 Task: Create a new spreadsheet using the template "Personal: Travel Planner".
Action: Mouse moved to (49, 98)
Screenshot: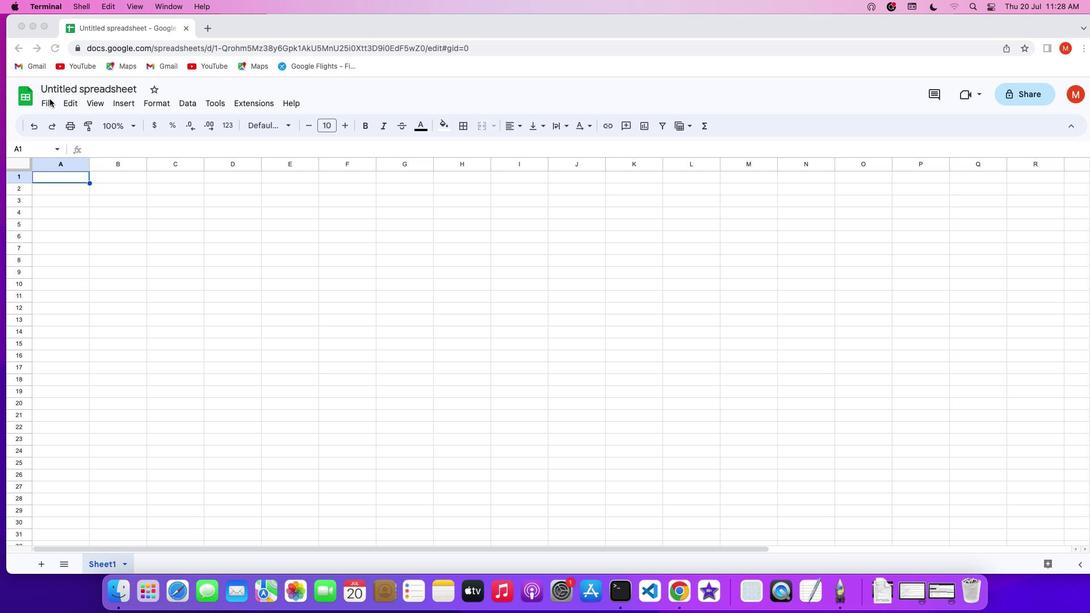 
Action: Mouse pressed left at (49, 98)
Screenshot: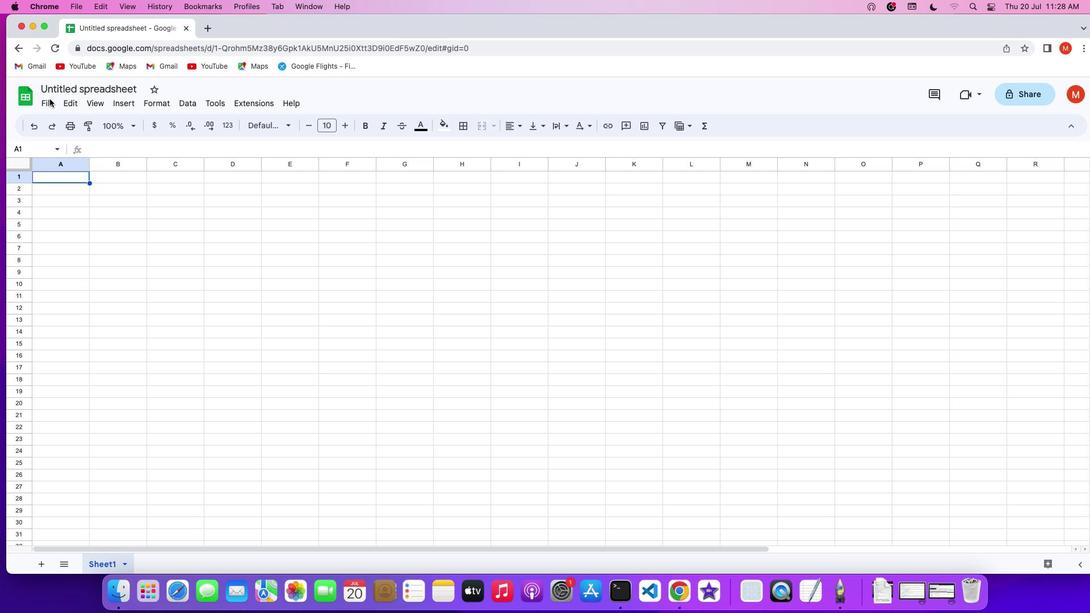 
Action: Mouse pressed left at (49, 98)
Screenshot: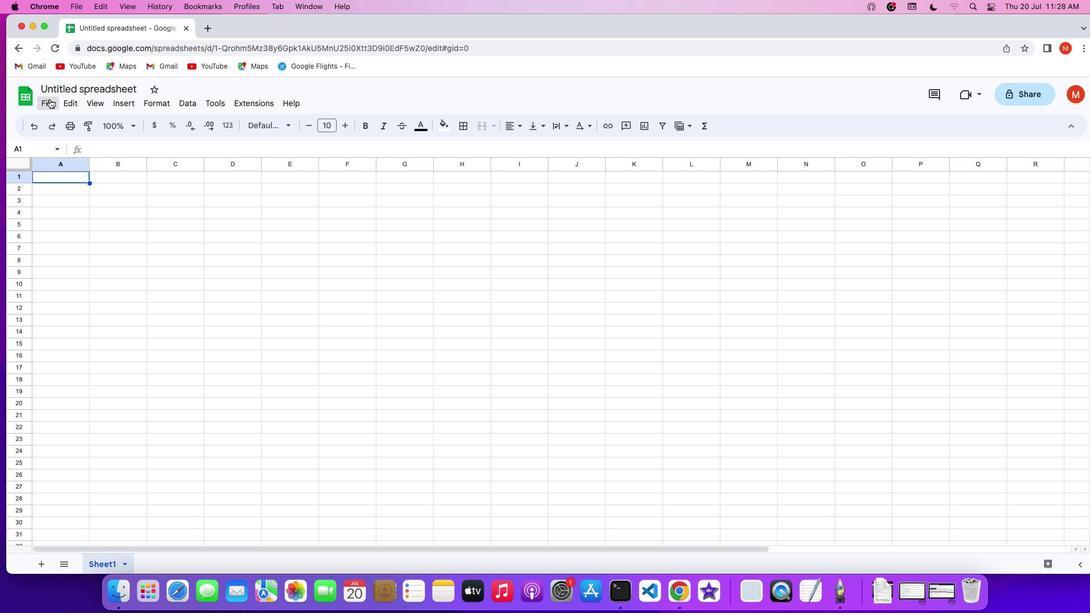 
Action: Mouse moved to (49, 101)
Screenshot: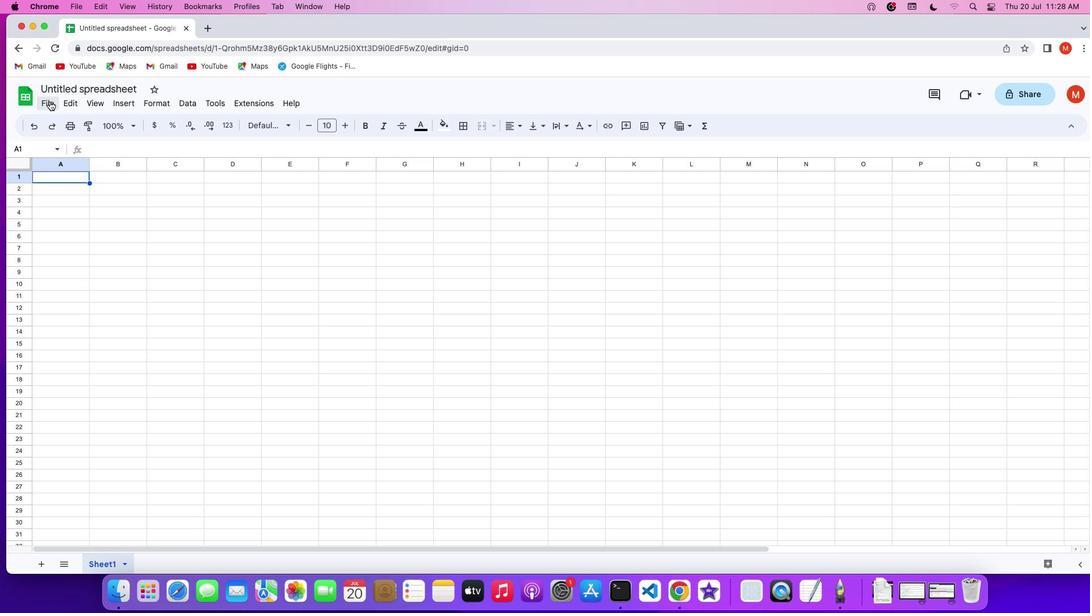 
Action: Mouse pressed left at (49, 101)
Screenshot: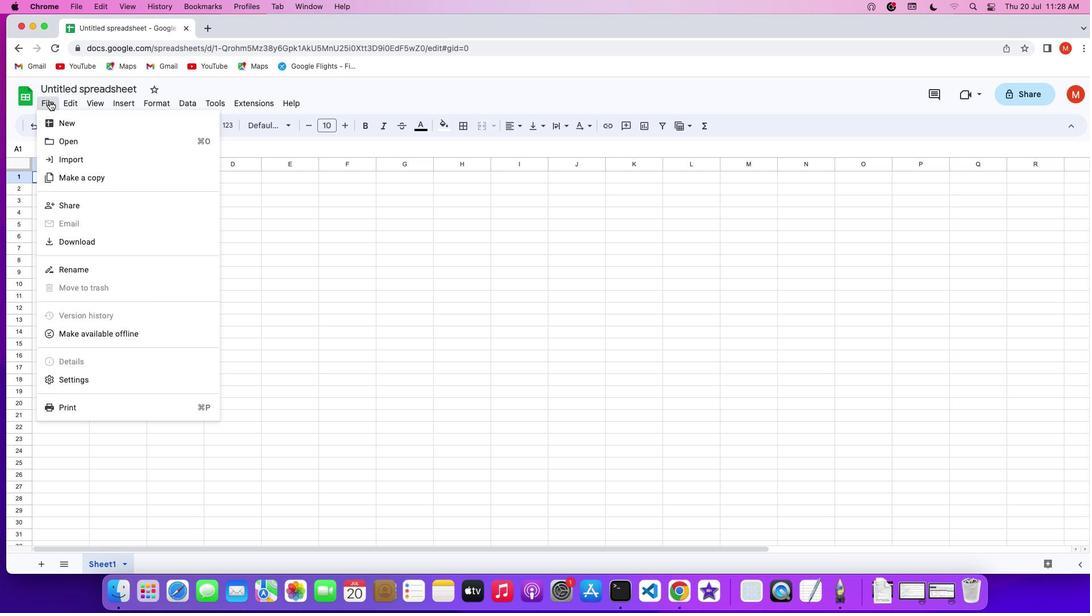 
Action: Mouse moved to (254, 142)
Screenshot: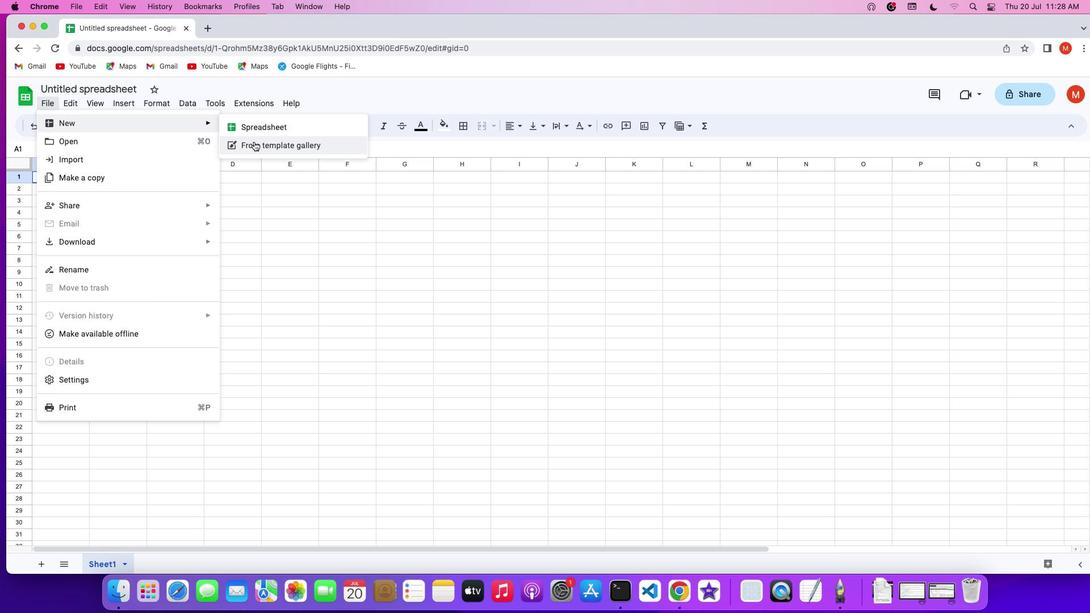 
Action: Mouse pressed left at (254, 142)
Screenshot: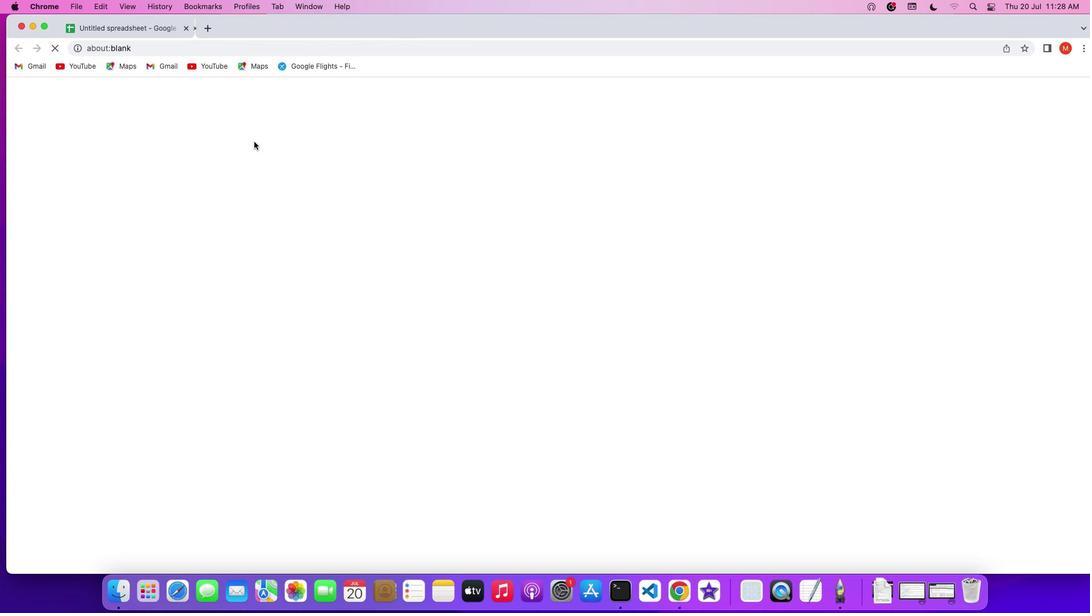 
Action: Mouse moved to (428, 468)
Screenshot: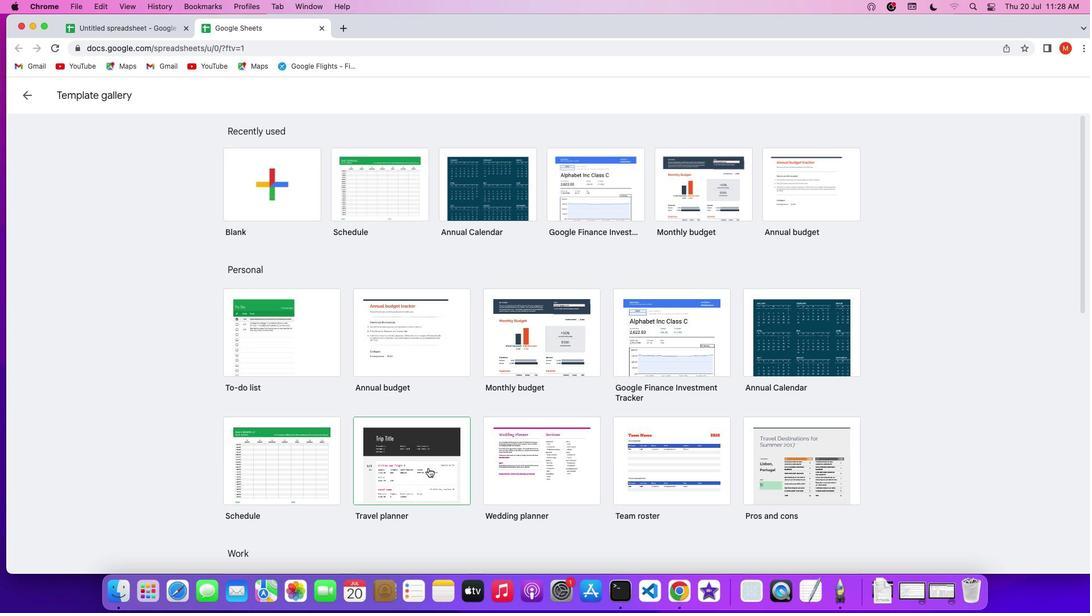 
Action: Mouse pressed left at (428, 468)
Screenshot: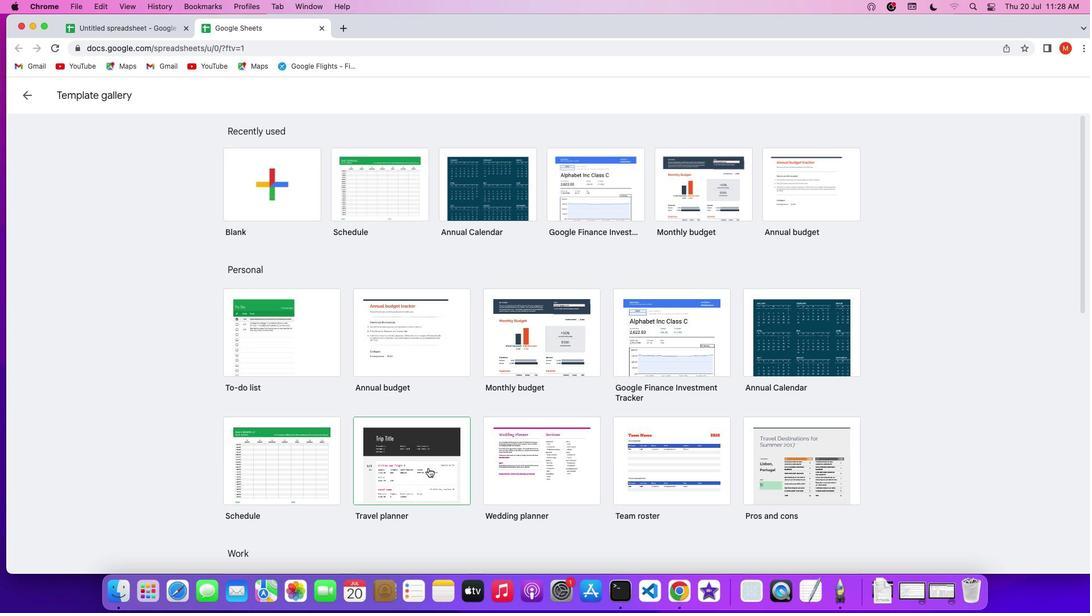 
Action: Mouse moved to (429, 468)
Screenshot: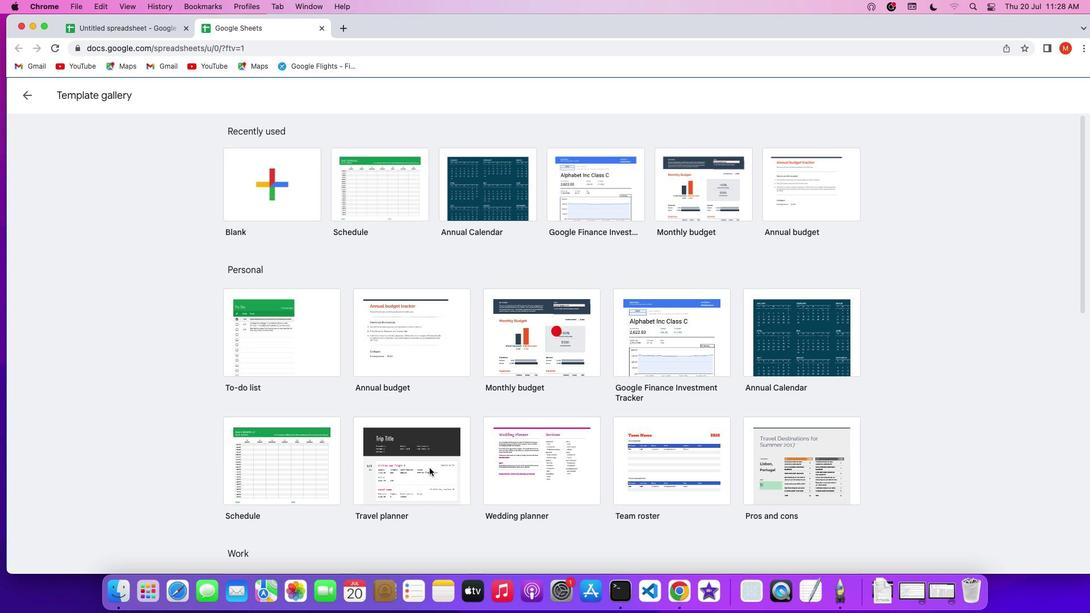 
Action: Mouse pressed left at (429, 468)
Screenshot: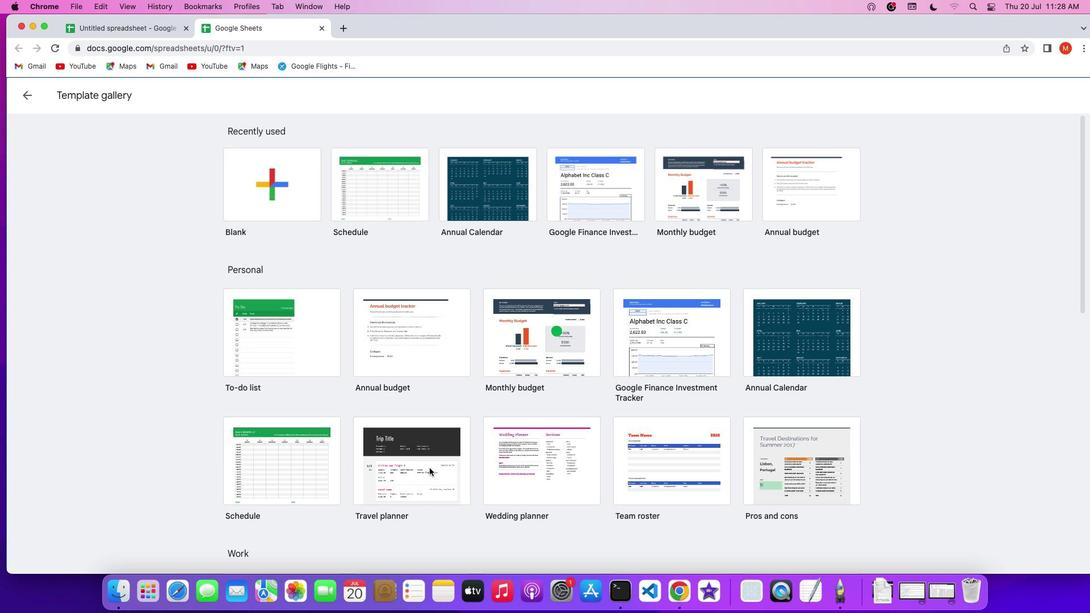 
